 Task: Use the formula "MINVERSE" in spreadsheet "Project portfolio".
Action: Mouse moved to (154, 109)
Screenshot: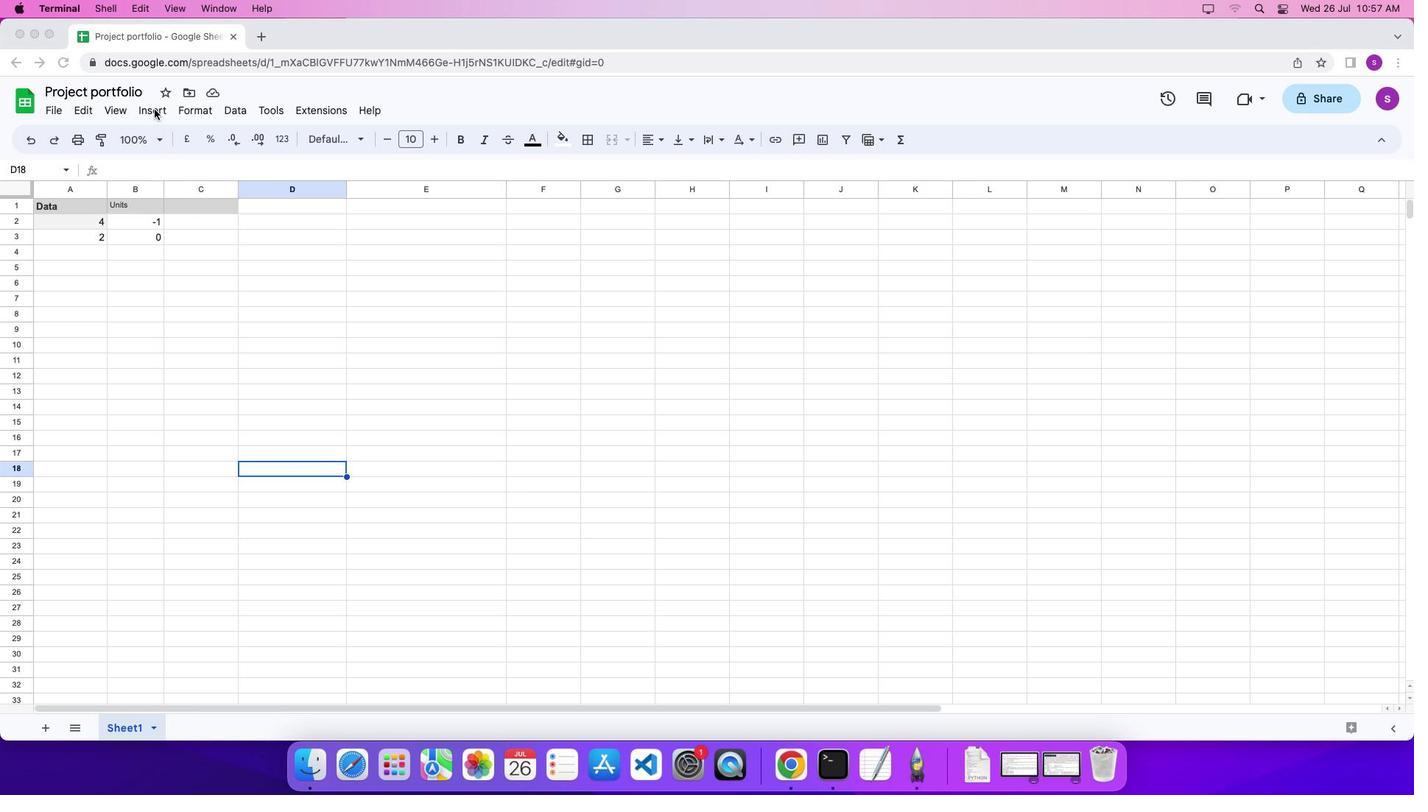 
Action: Mouse pressed left at (154, 109)
Screenshot: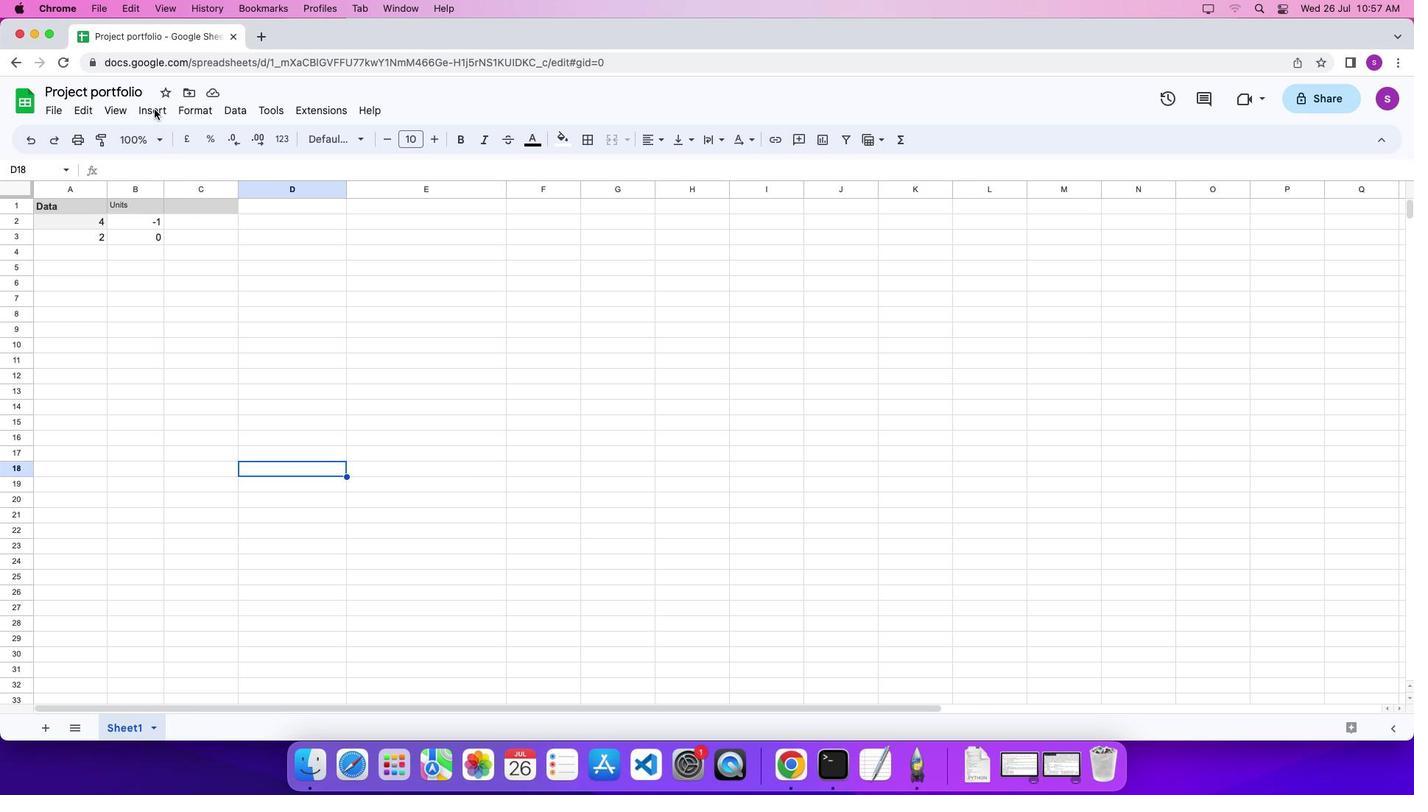 
Action: Mouse moved to (157, 109)
Screenshot: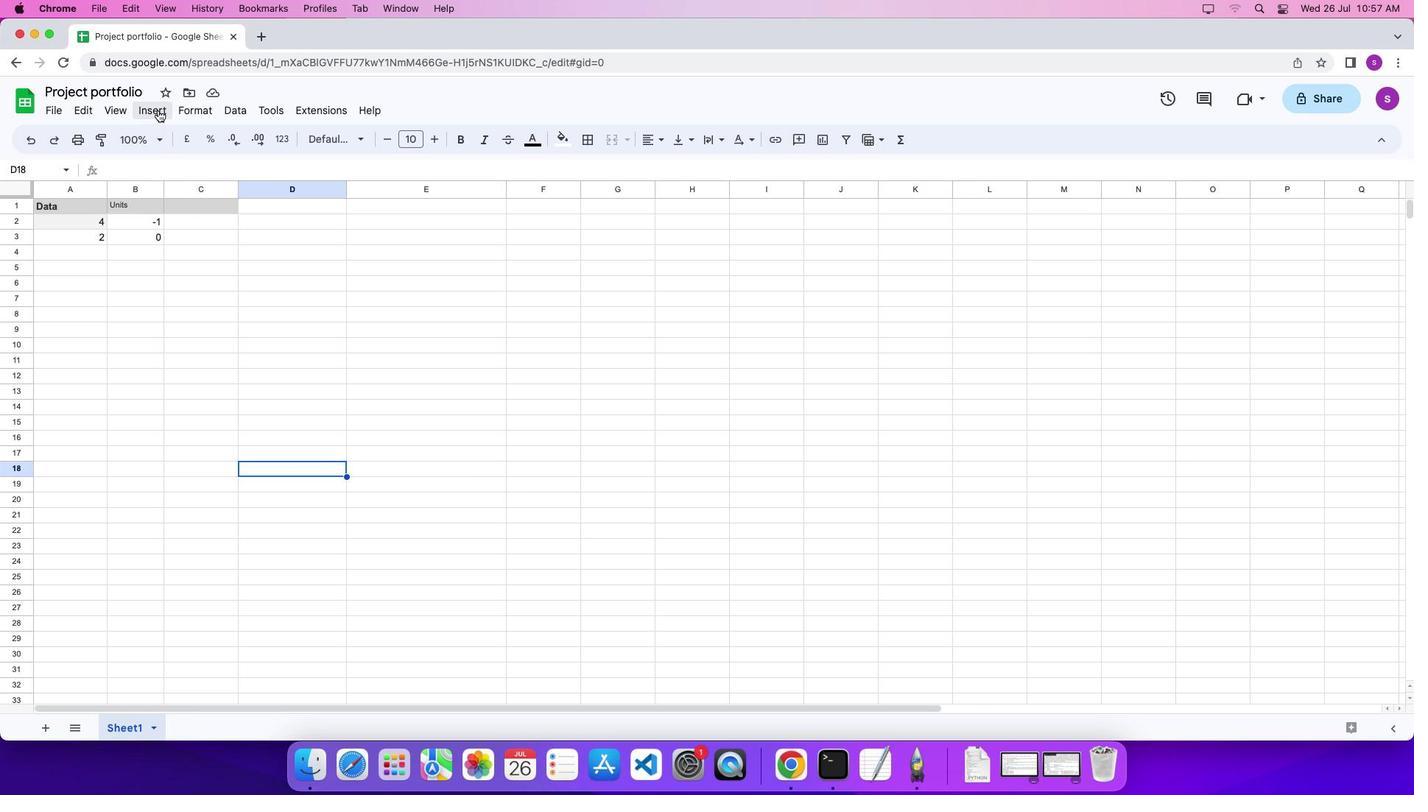 
Action: Mouse pressed left at (157, 109)
Screenshot: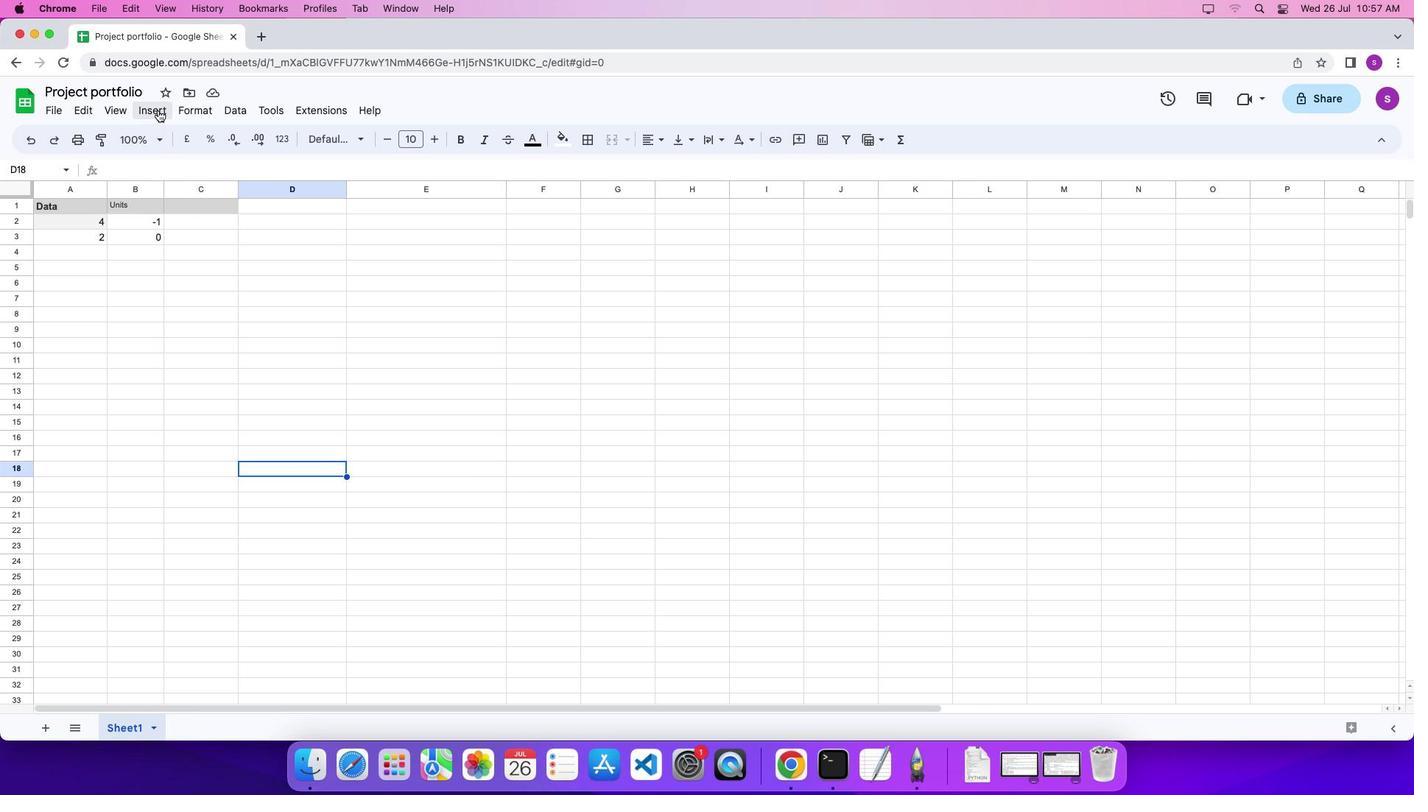 
Action: Mouse moved to (652, 495)
Screenshot: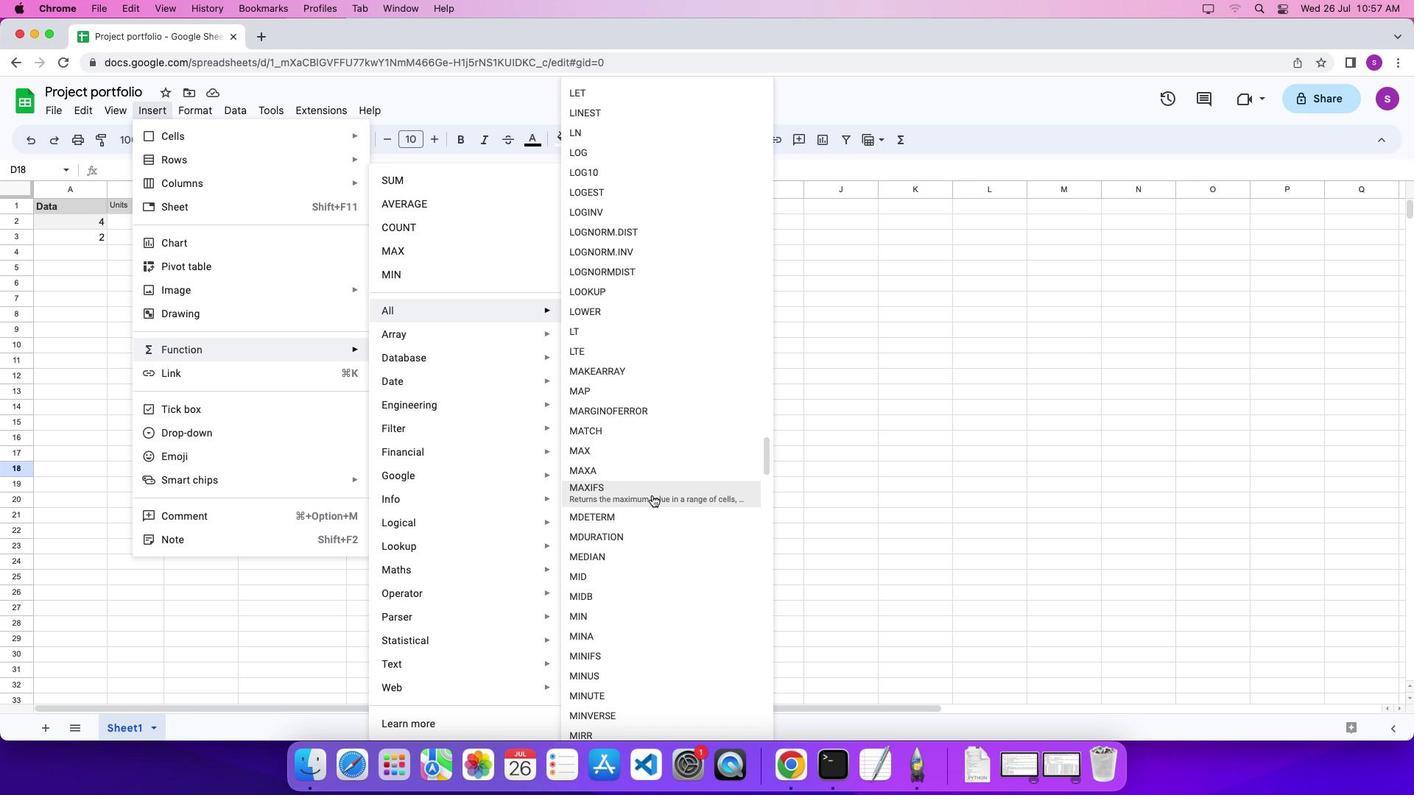 
Action: Mouse scrolled (652, 495) with delta (0, 0)
Screenshot: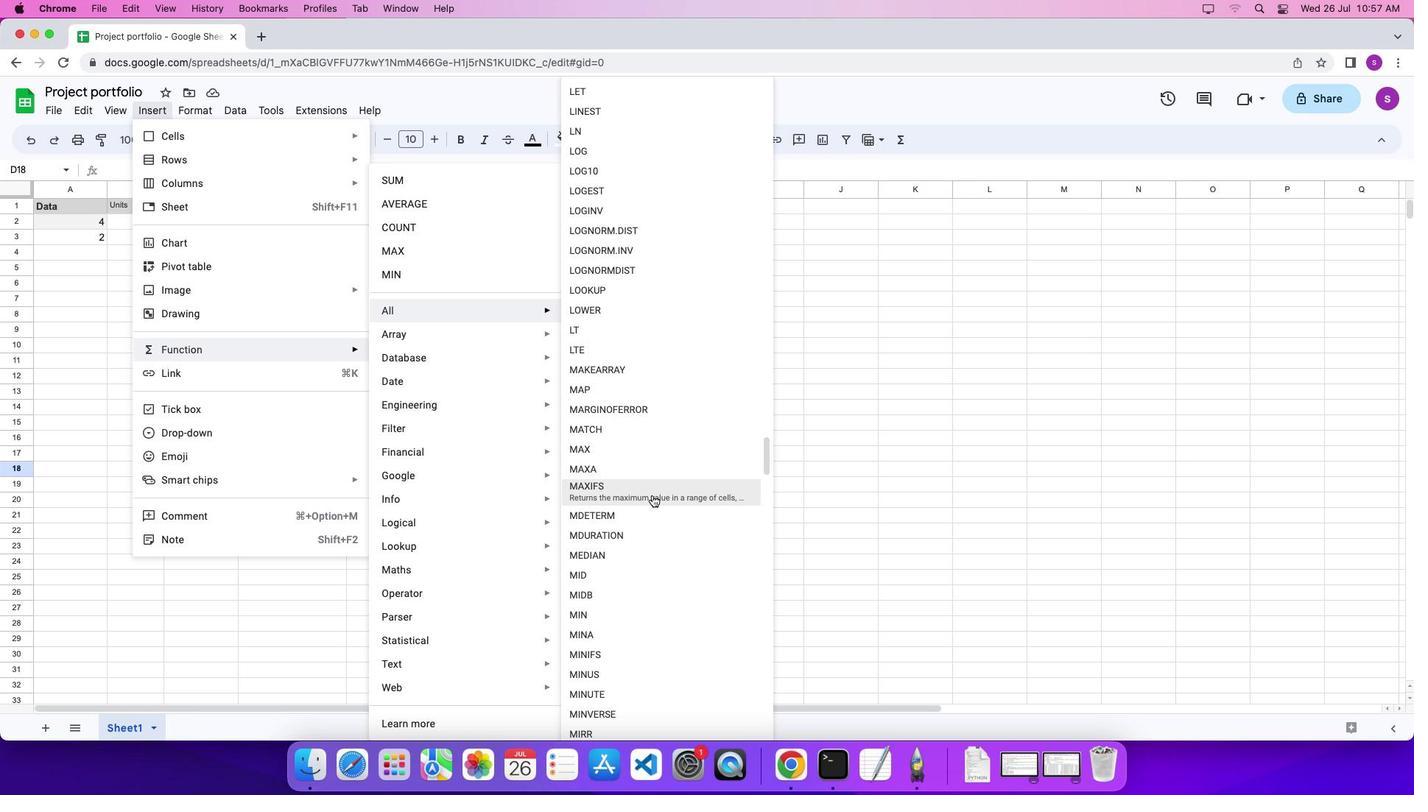 
Action: Mouse scrolled (652, 495) with delta (0, 0)
Screenshot: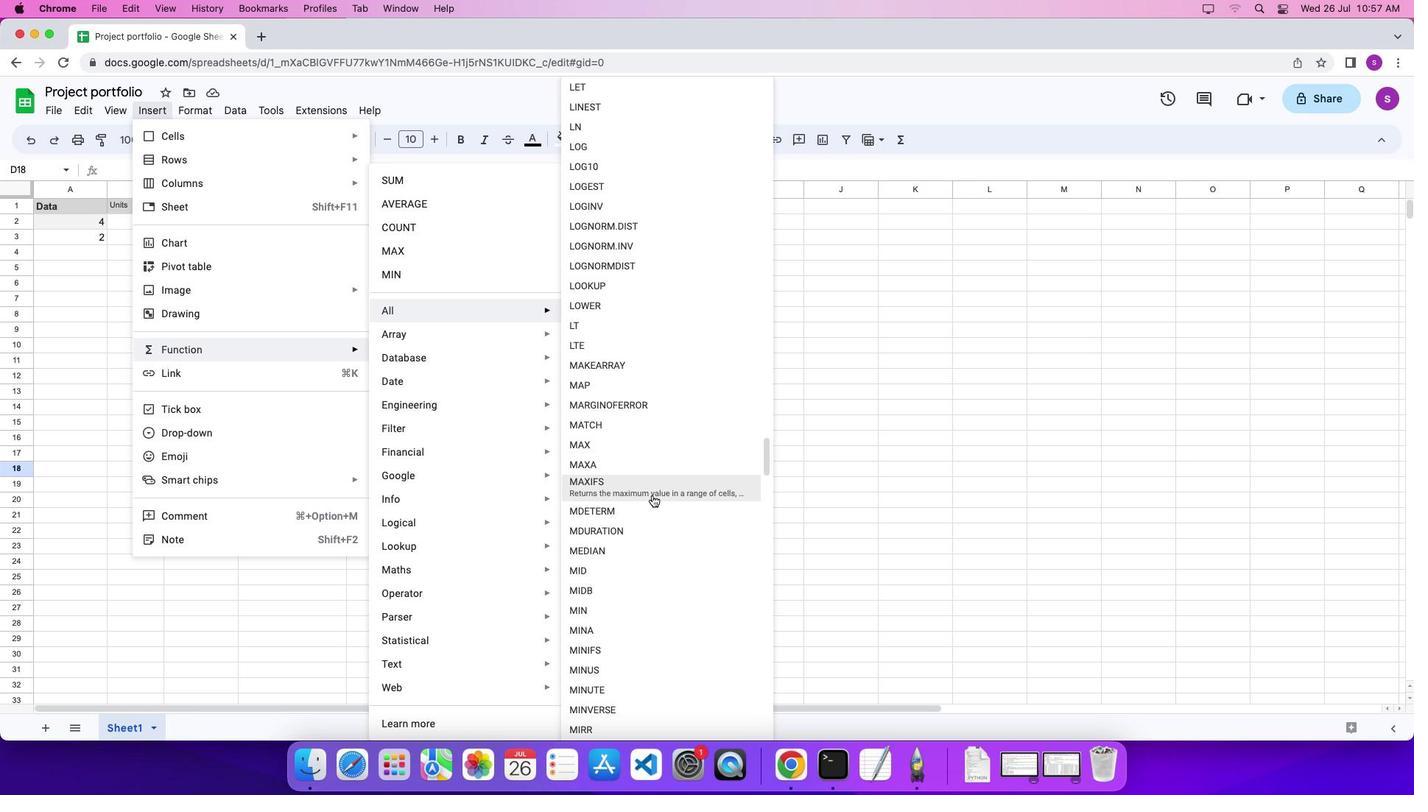 
Action: Mouse scrolled (652, 495) with delta (0, 0)
Screenshot: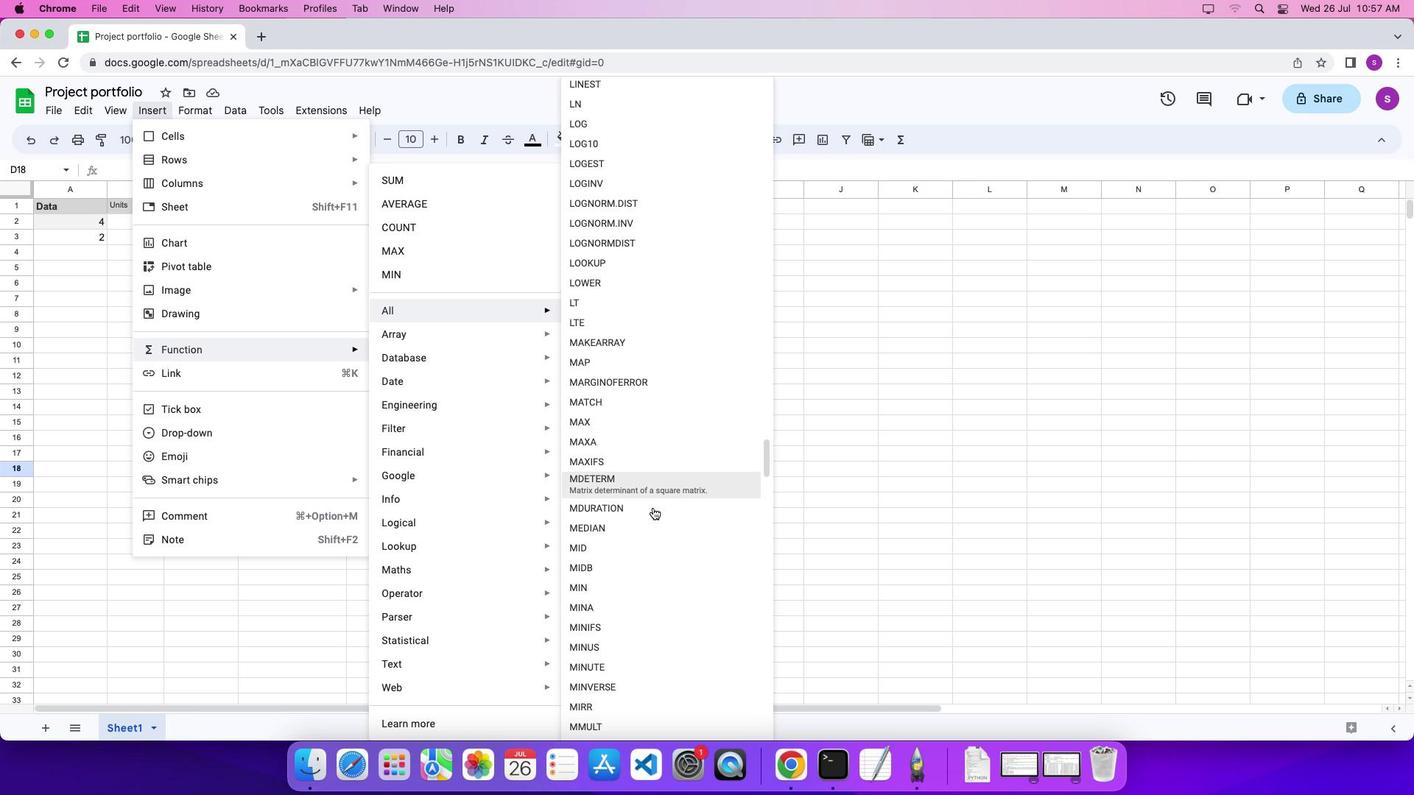 
Action: Mouse moved to (648, 668)
Screenshot: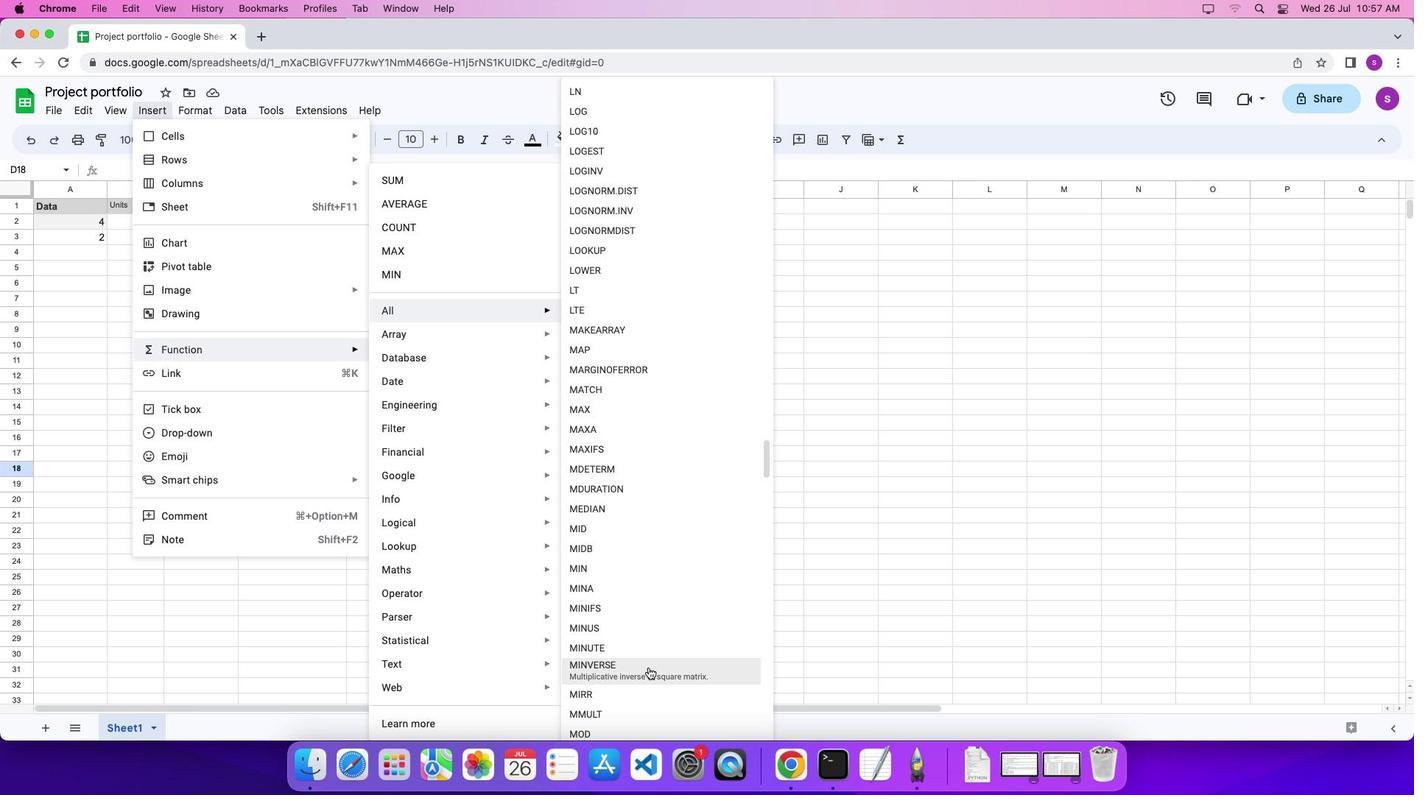 
Action: Mouse pressed left at (648, 668)
Screenshot: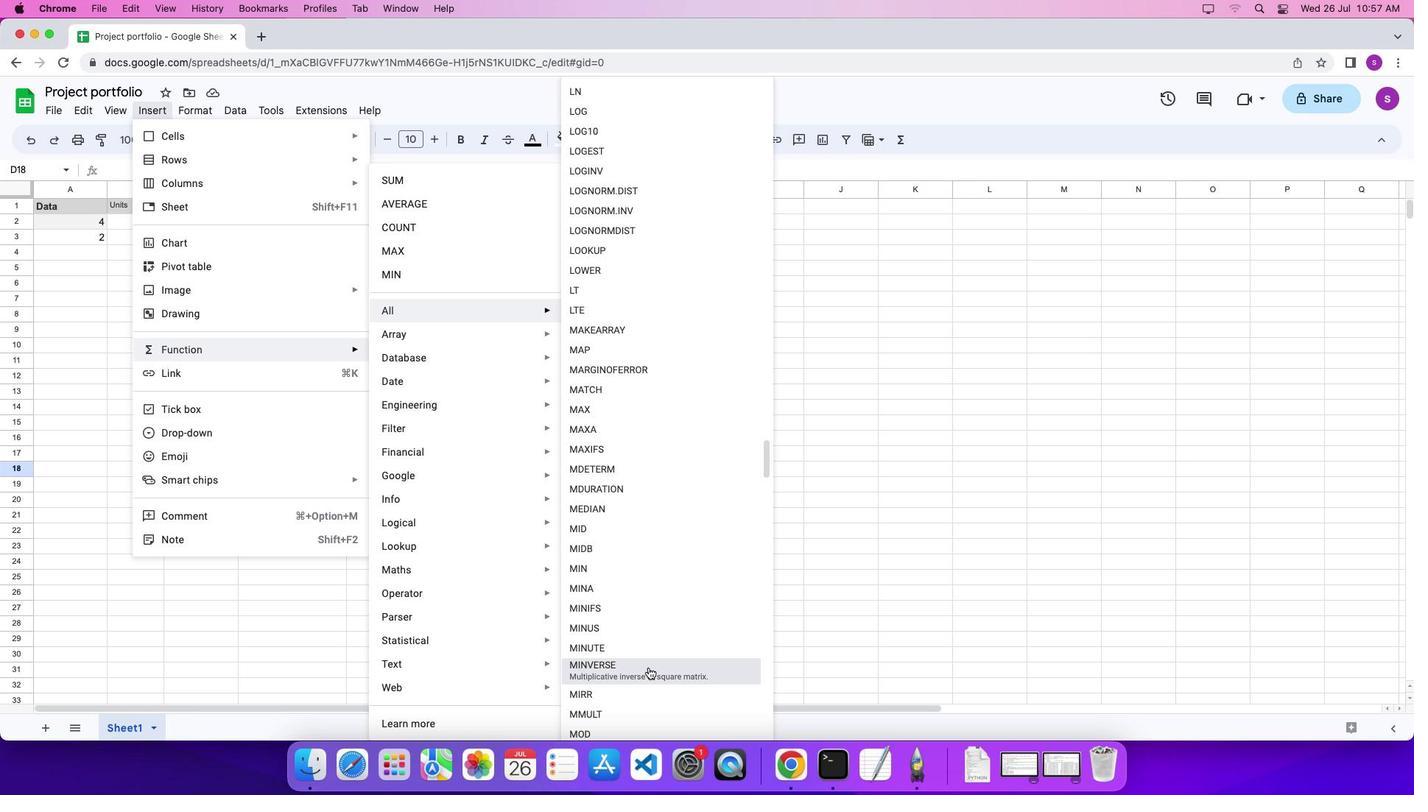 
Action: Mouse moved to (72, 221)
Screenshot: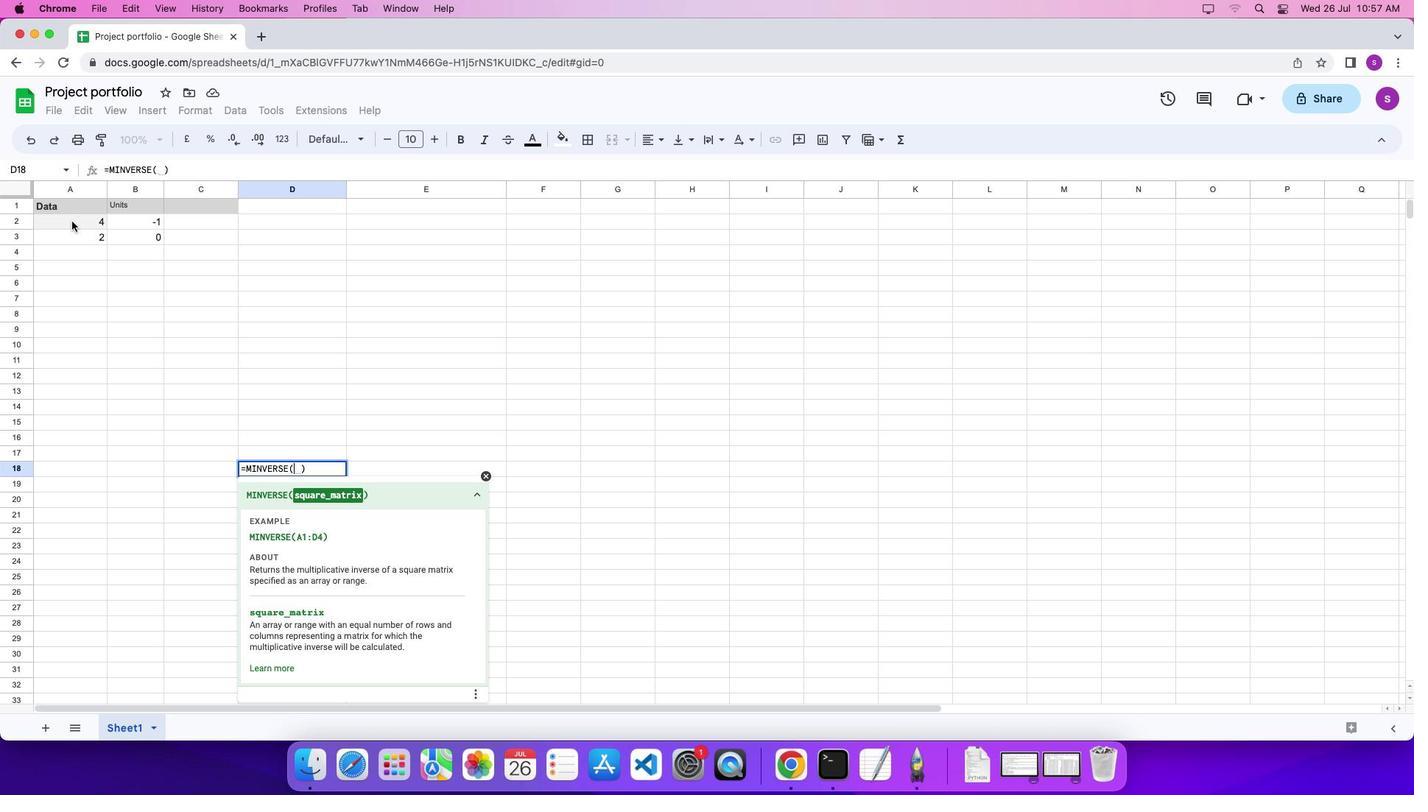 
Action: Mouse pressed left at (72, 221)
Screenshot: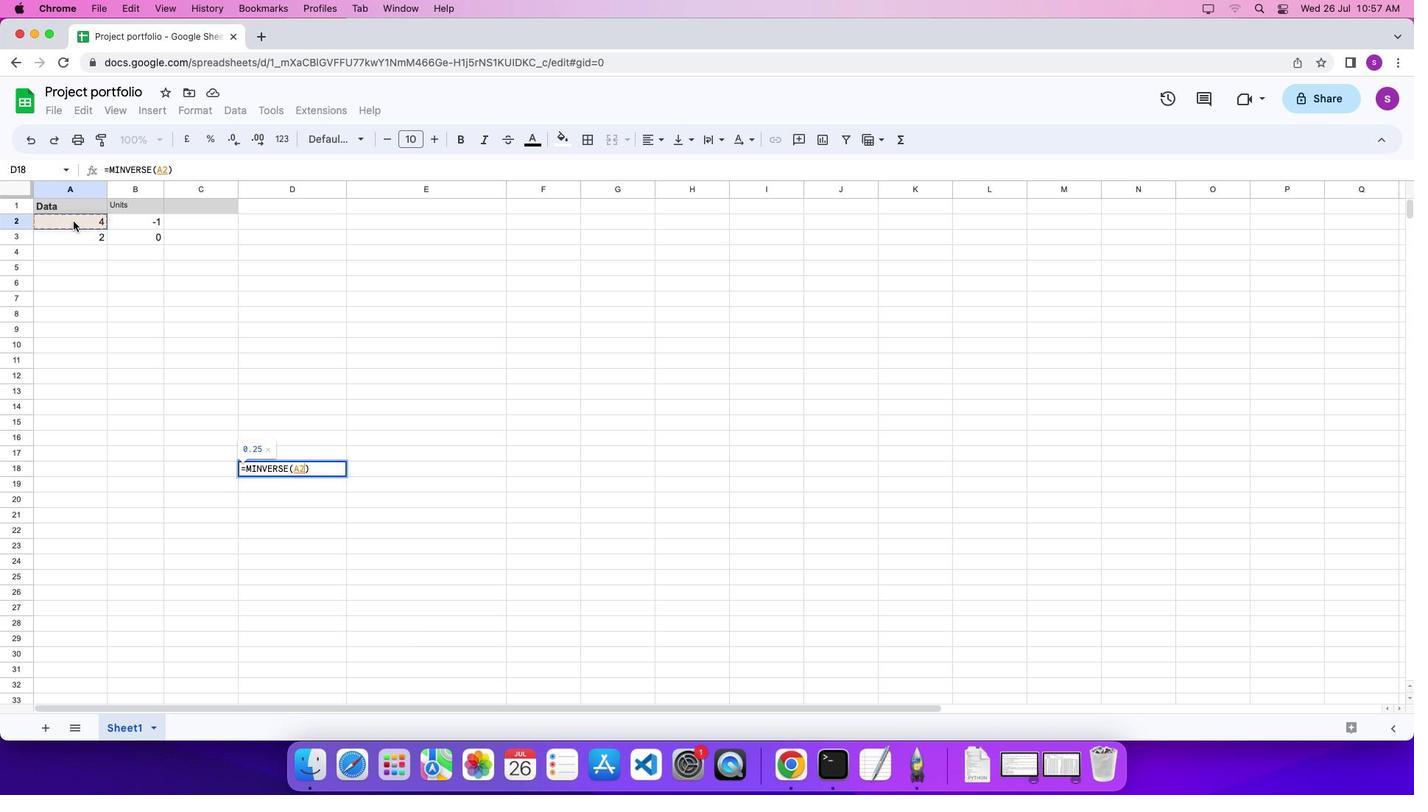 
Action: Mouse moved to (122, 233)
Screenshot: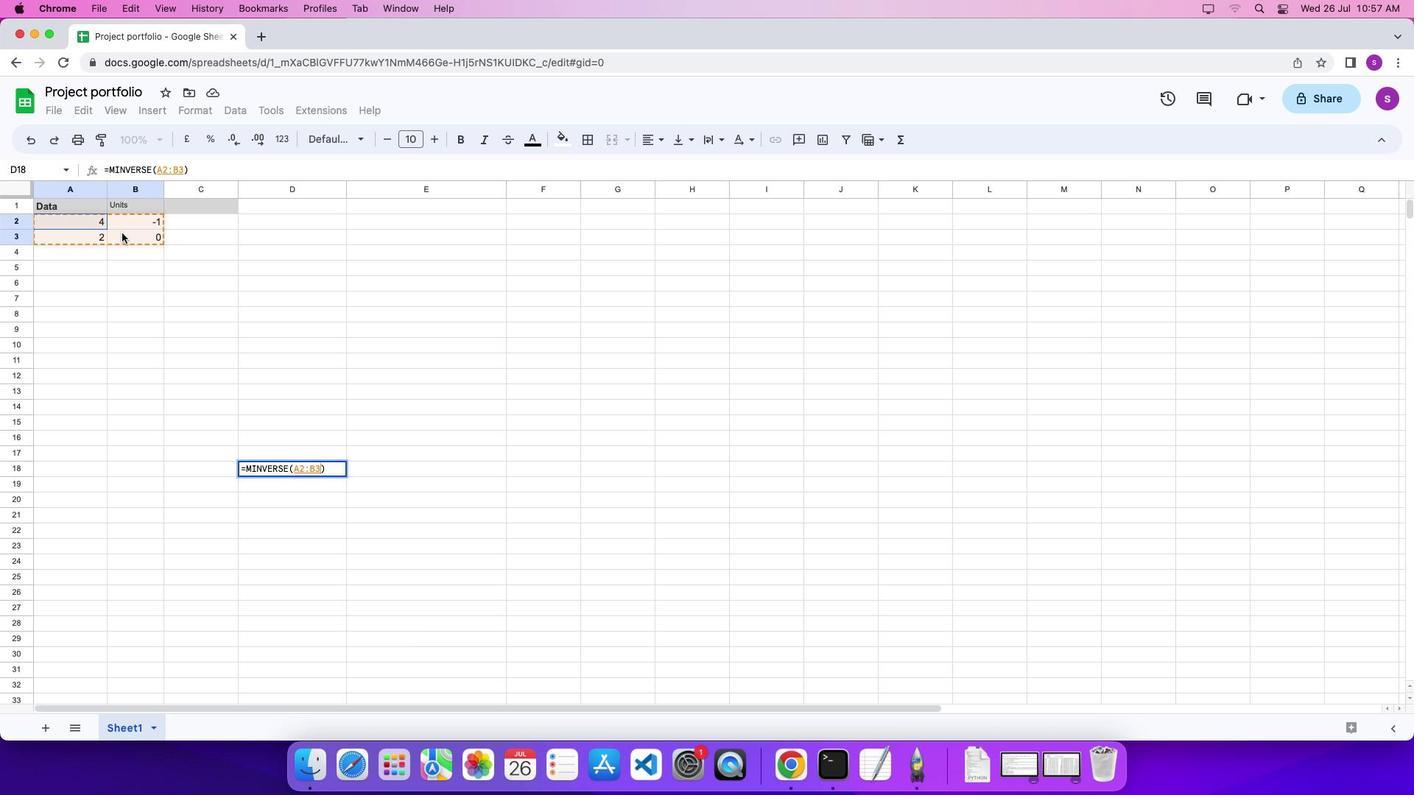 
Action: Key pressed '\x03'
Screenshot: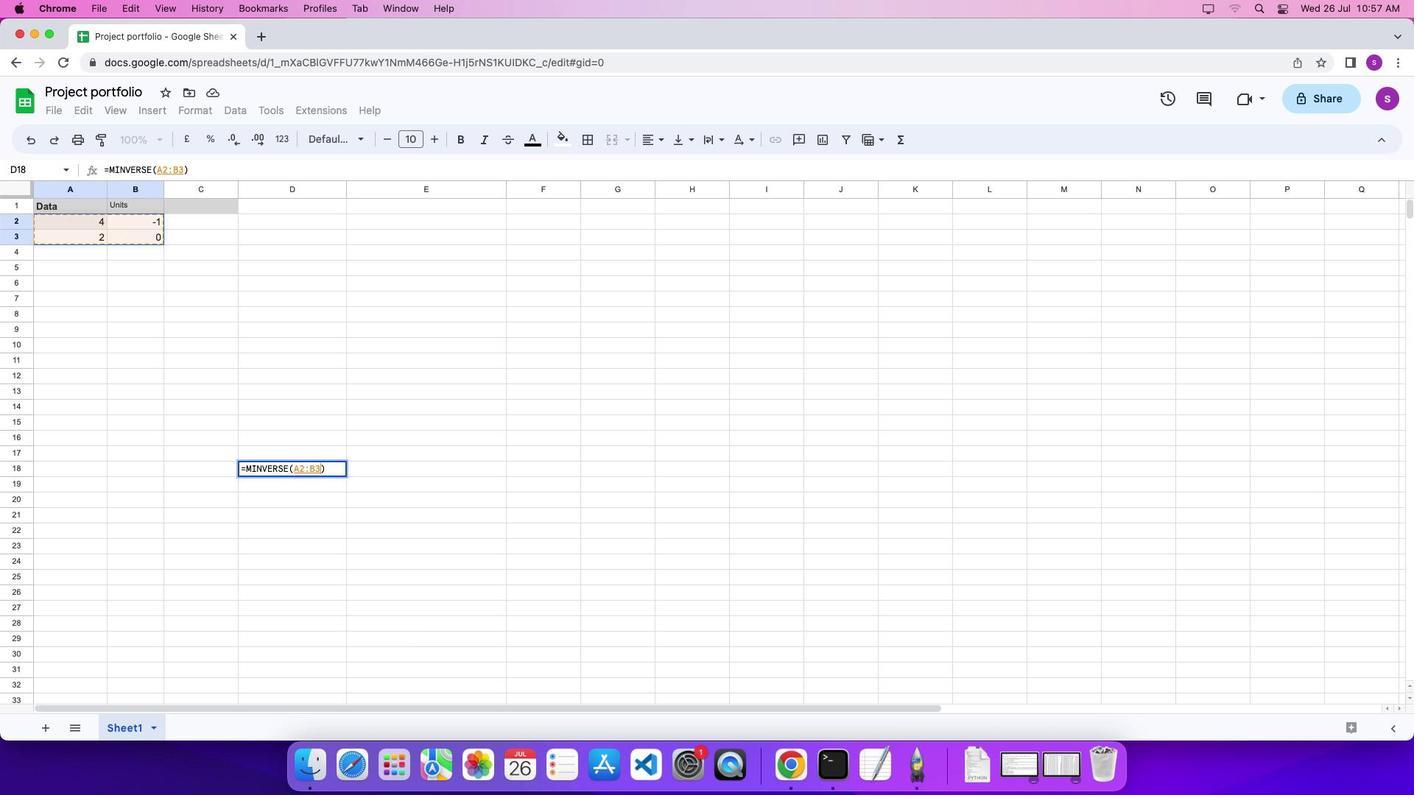 
